 Task: Add Sprouts Organic Vanilla Almond Milk to the cart.
Action: Mouse pressed left at (25, 104)
Screenshot: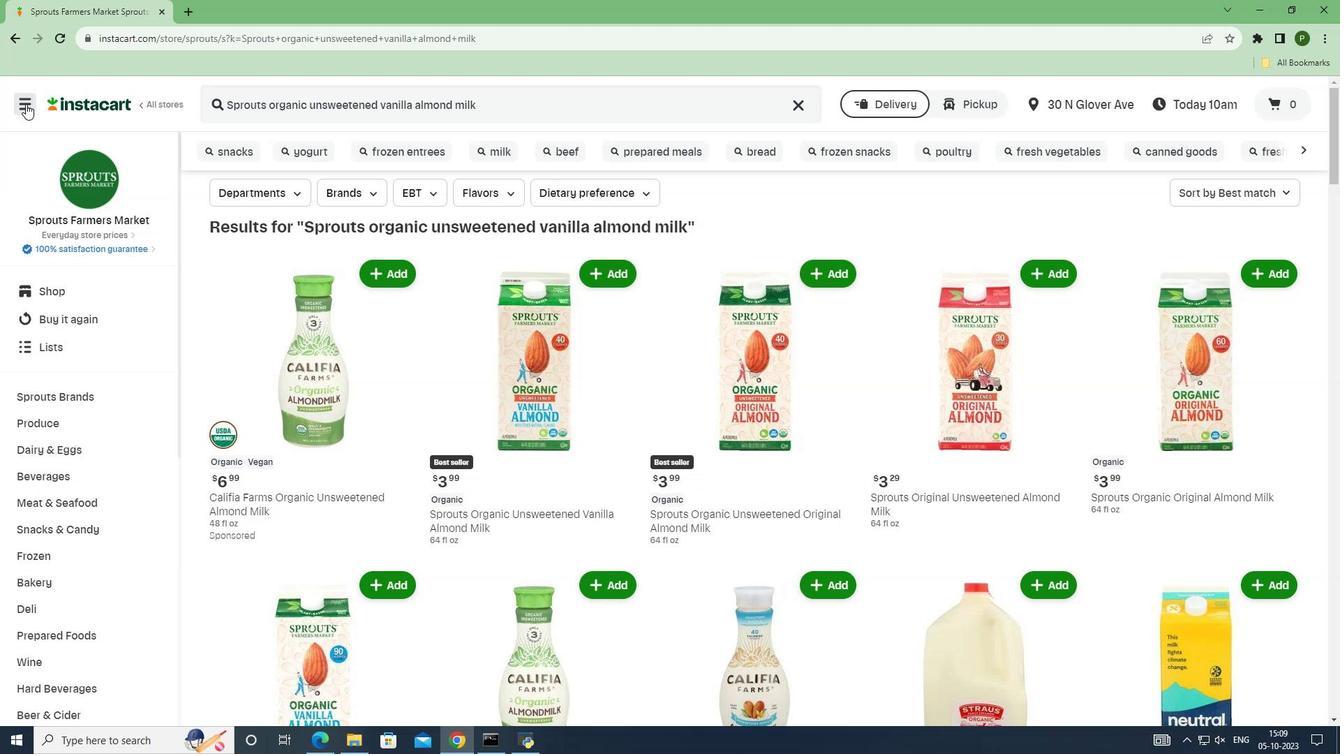 
Action: Mouse moved to (97, 367)
Screenshot: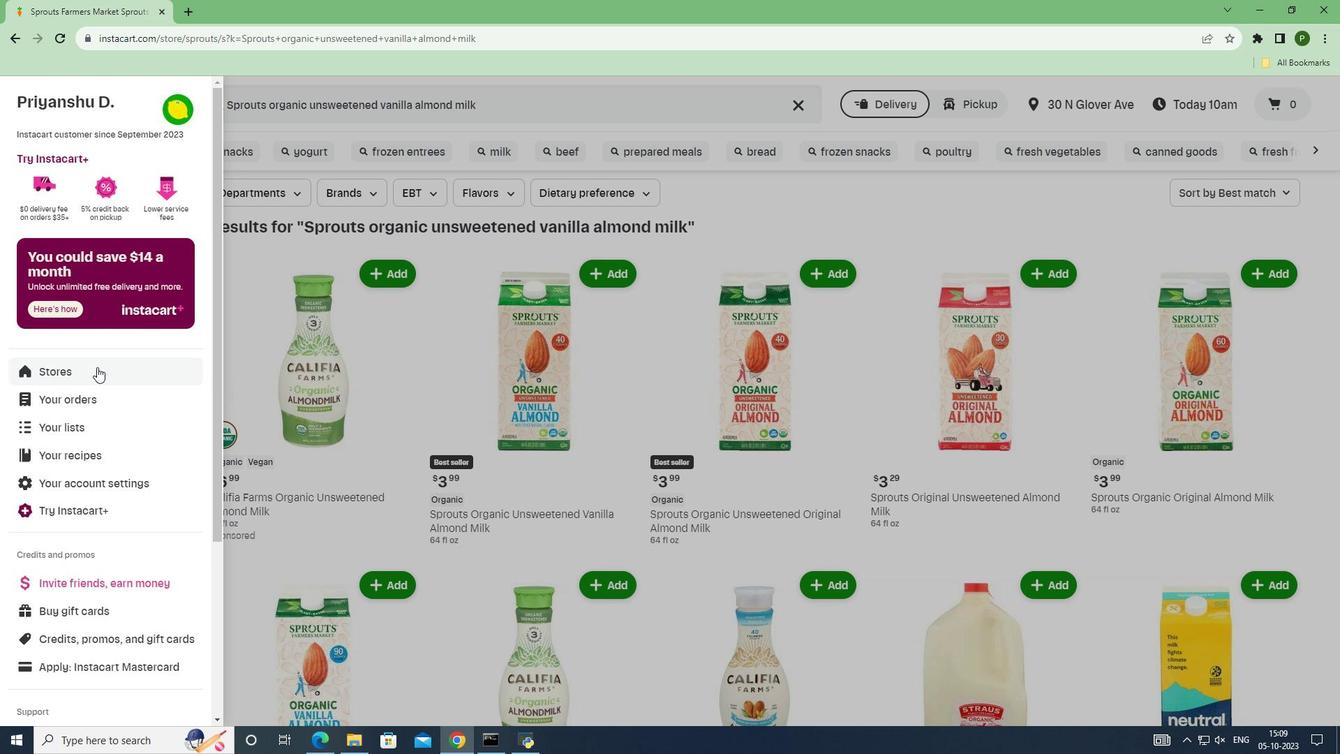 
Action: Mouse pressed left at (97, 367)
Screenshot: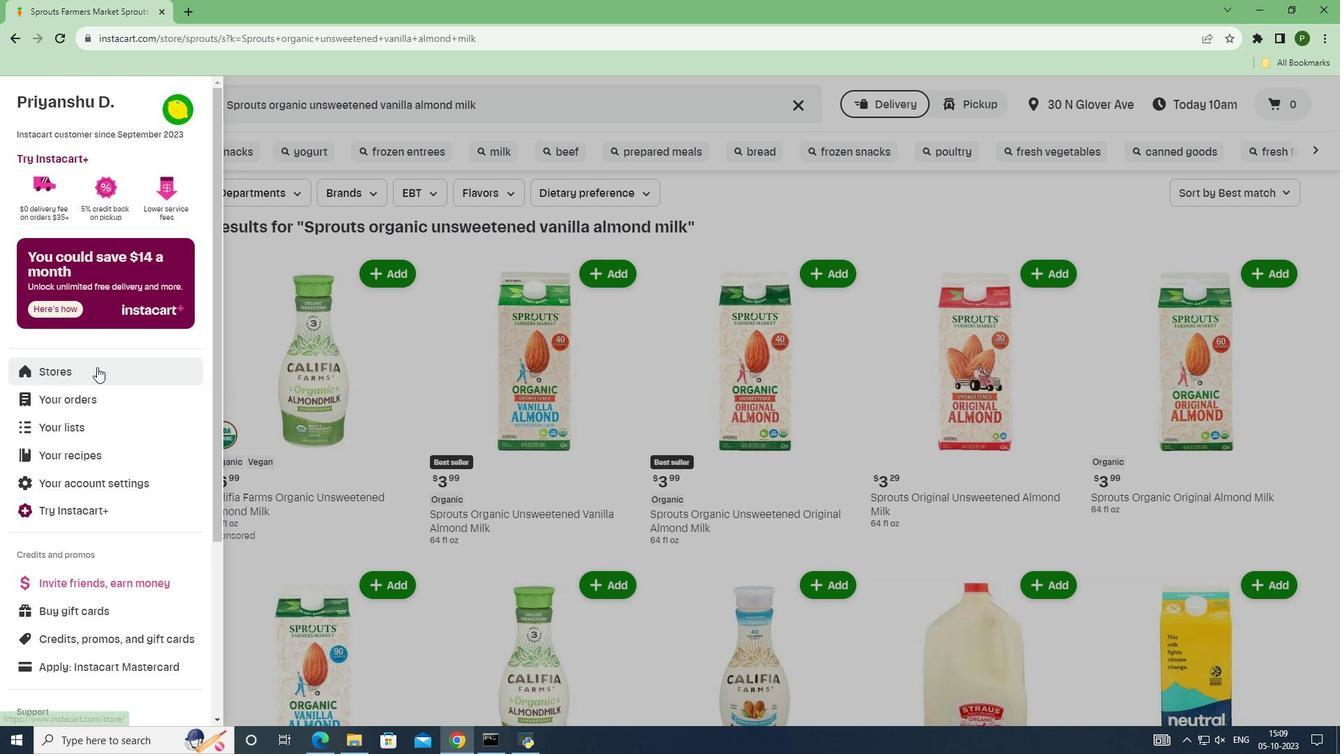 
Action: Mouse moved to (316, 168)
Screenshot: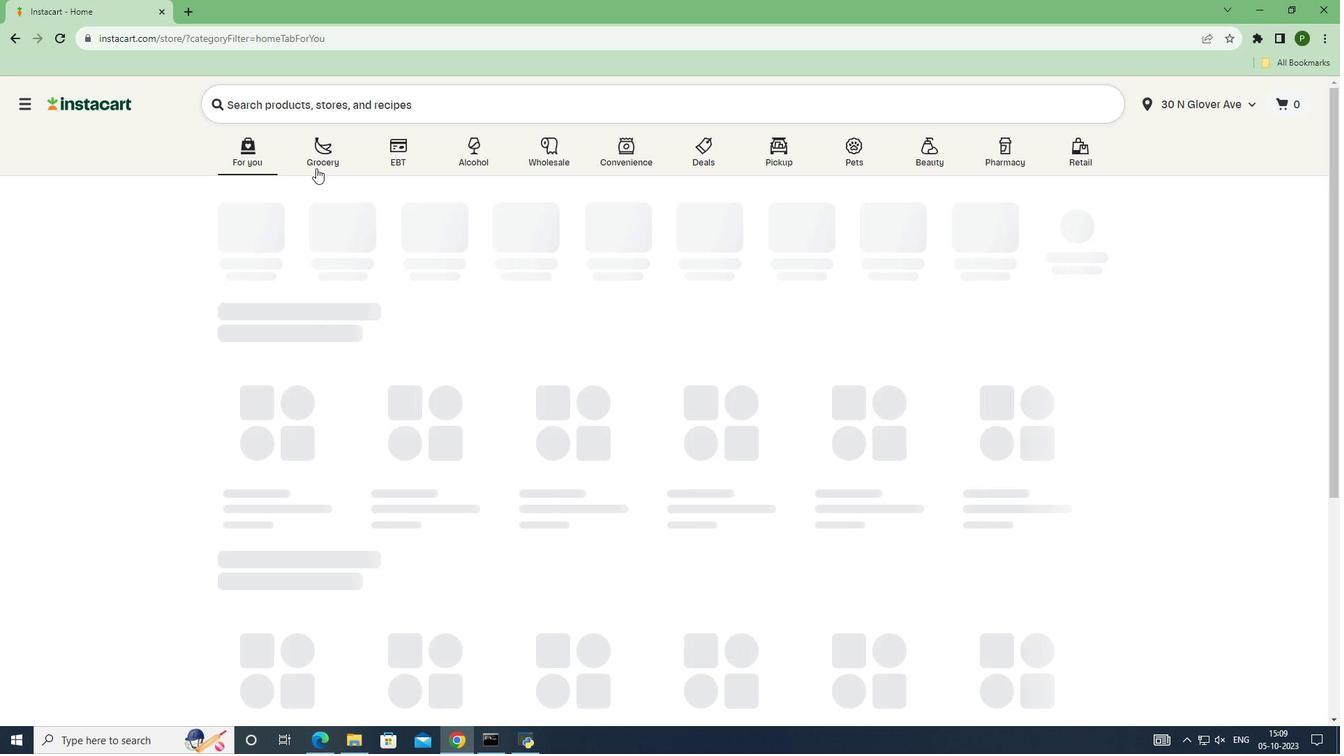 
Action: Mouse pressed left at (316, 168)
Screenshot: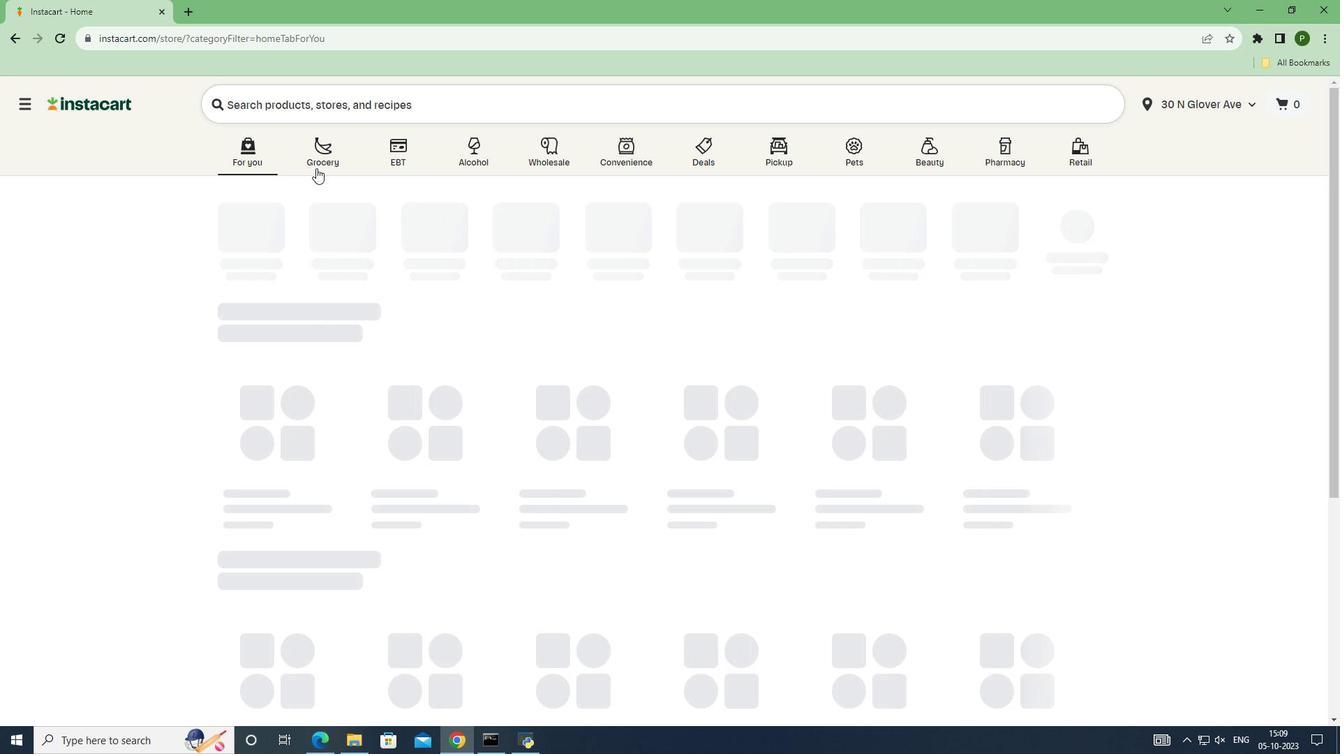 
Action: Mouse moved to (861, 325)
Screenshot: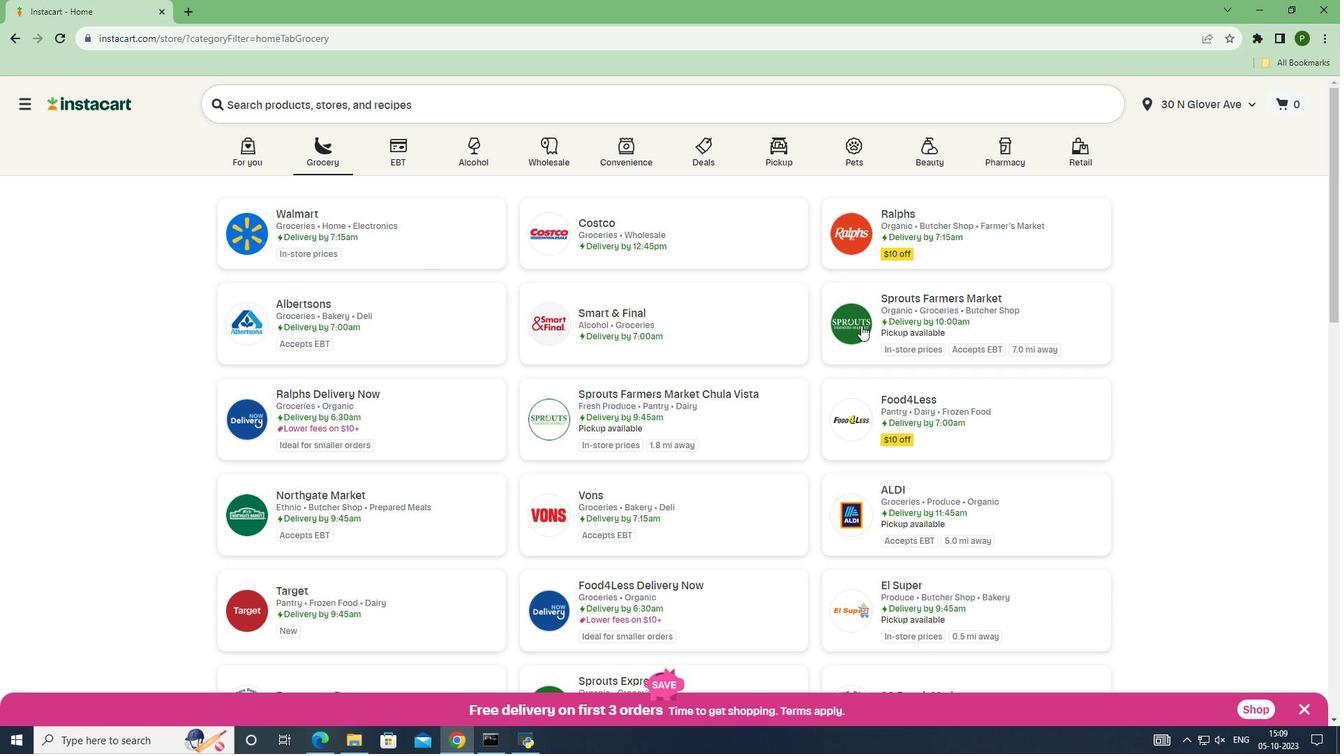 
Action: Mouse pressed left at (861, 325)
Screenshot: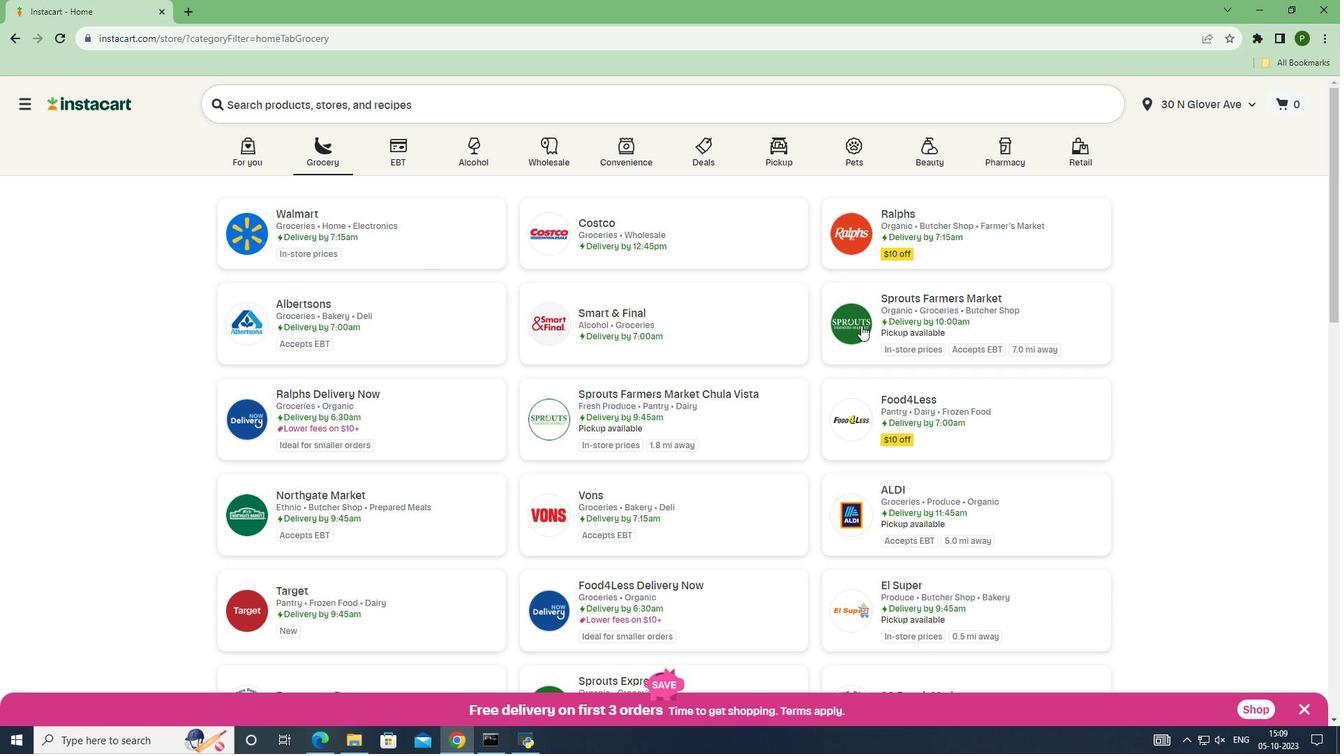 
Action: Mouse moved to (53, 392)
Screenshot: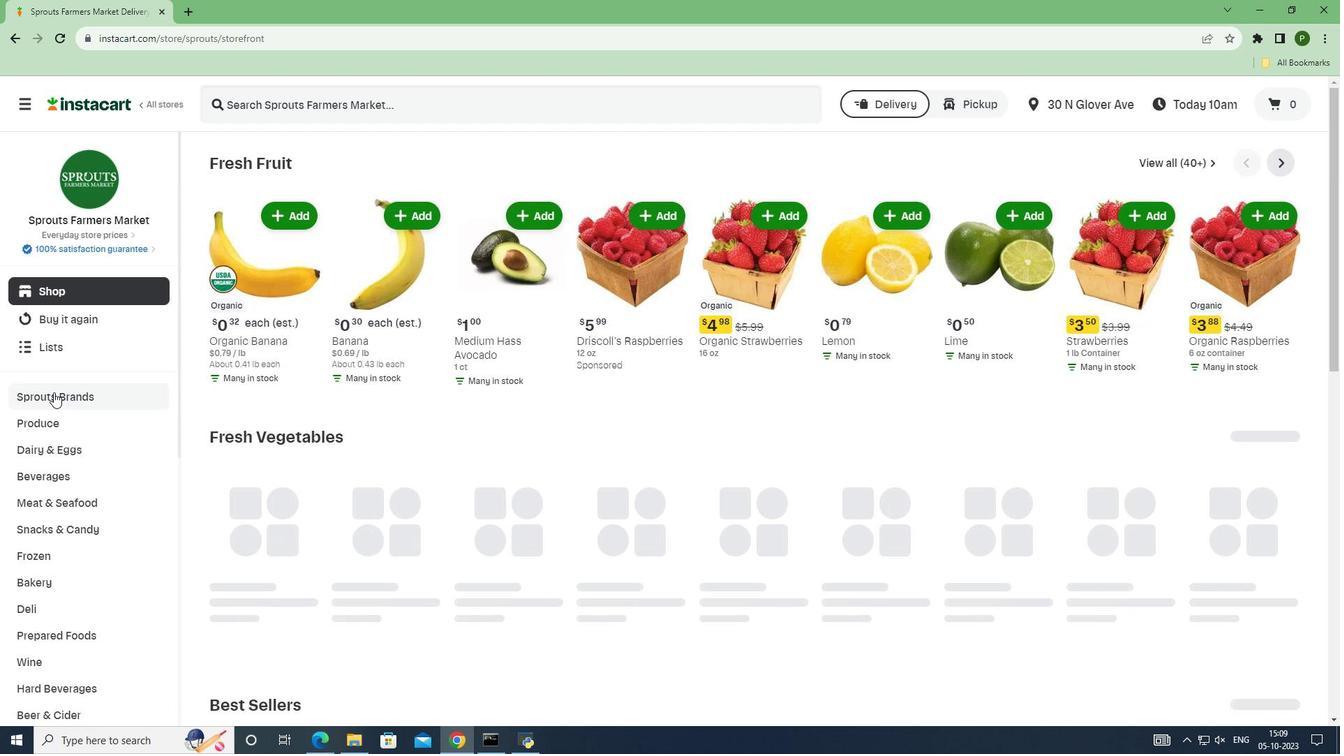 
Action: Mouse pressed left at (53, 392)
Screenshot: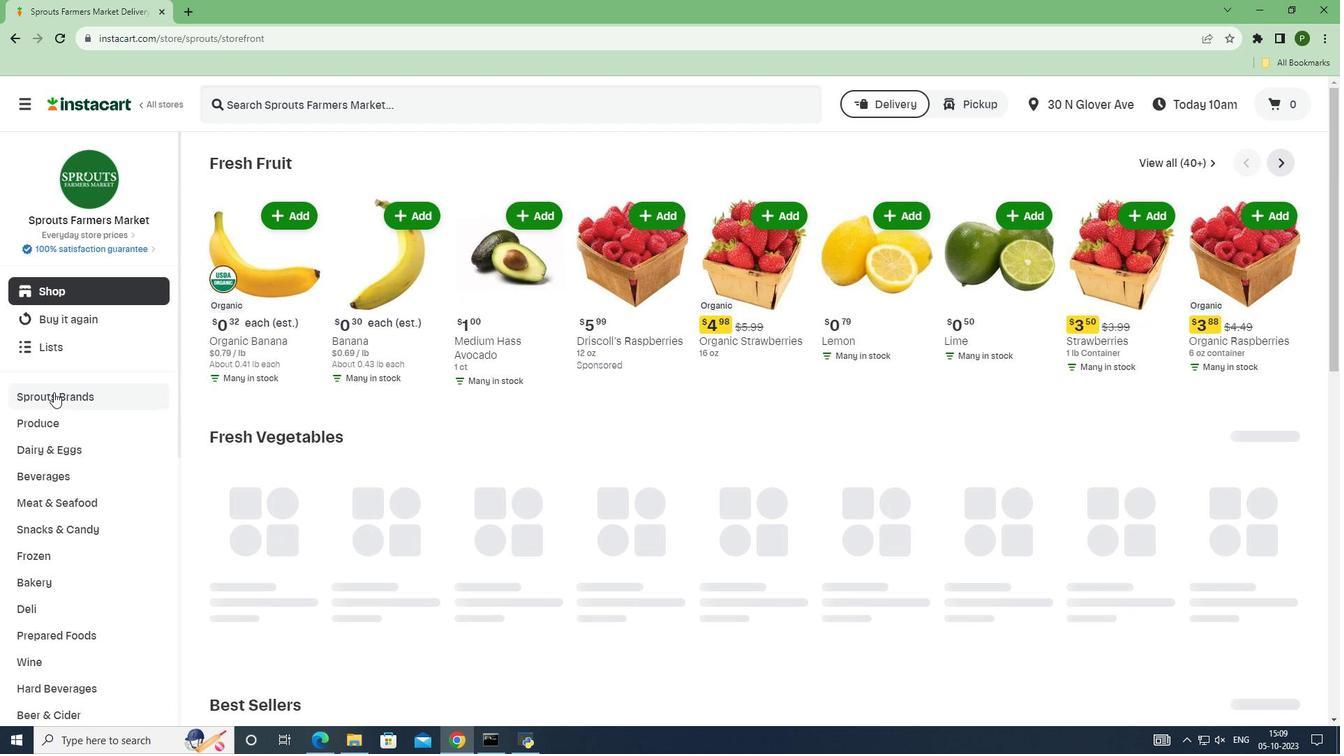 
Action: Mouse moved to (85, 528)
Screenshot: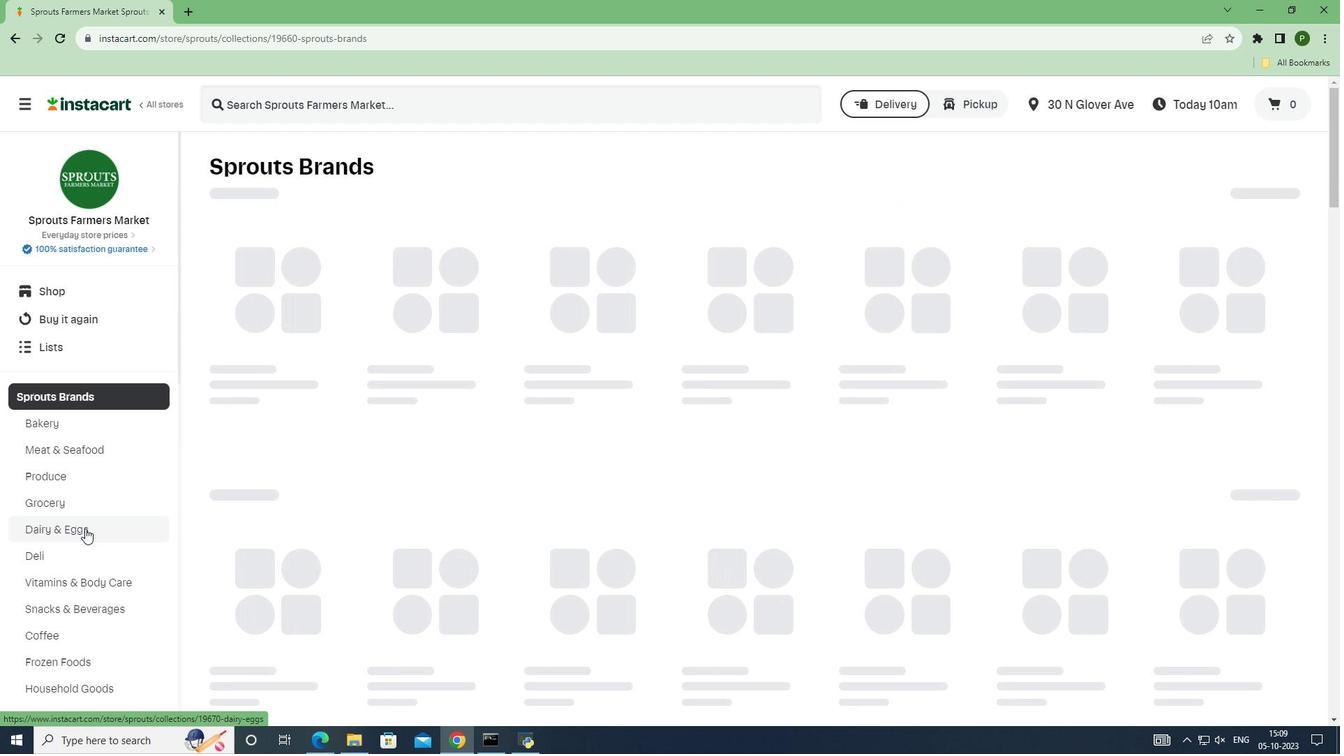 
Action: Mouse pressed left at (85, 528)
Screenshot: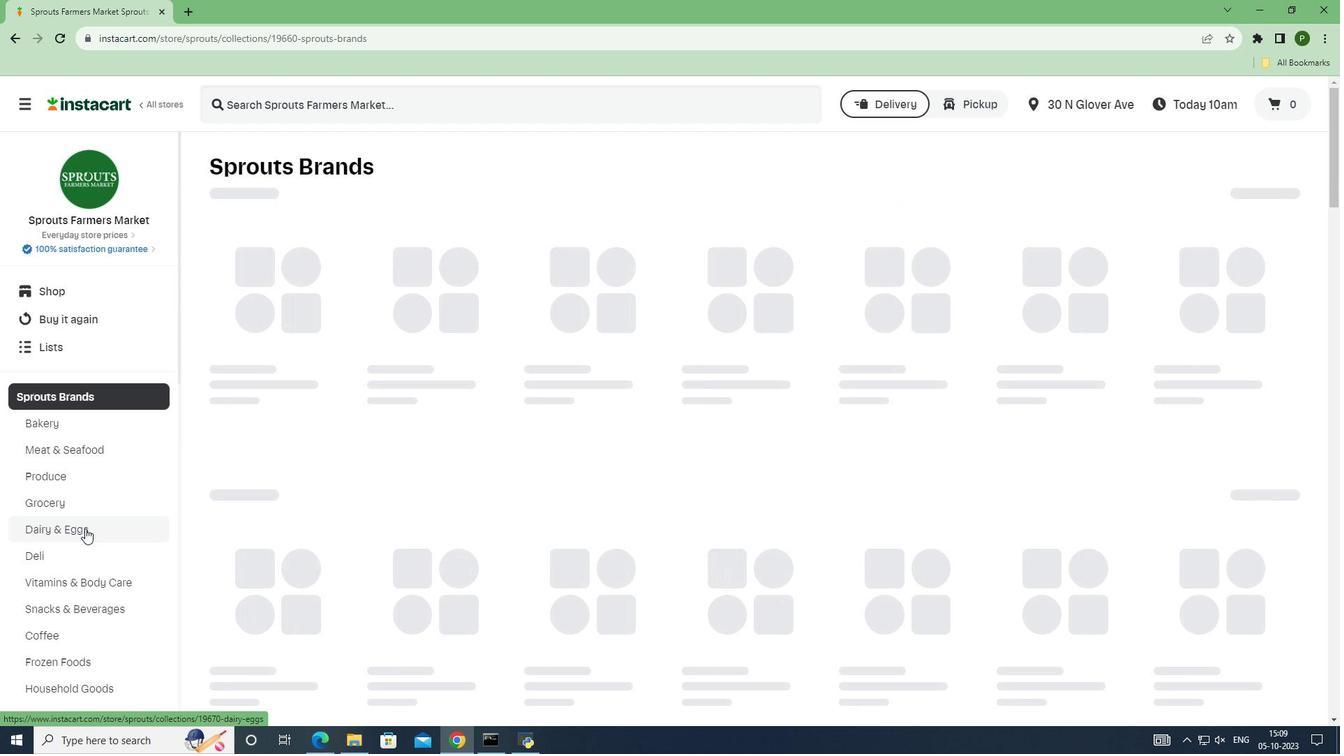 
Action: Mouse moved to (267, 96)
Screenshot: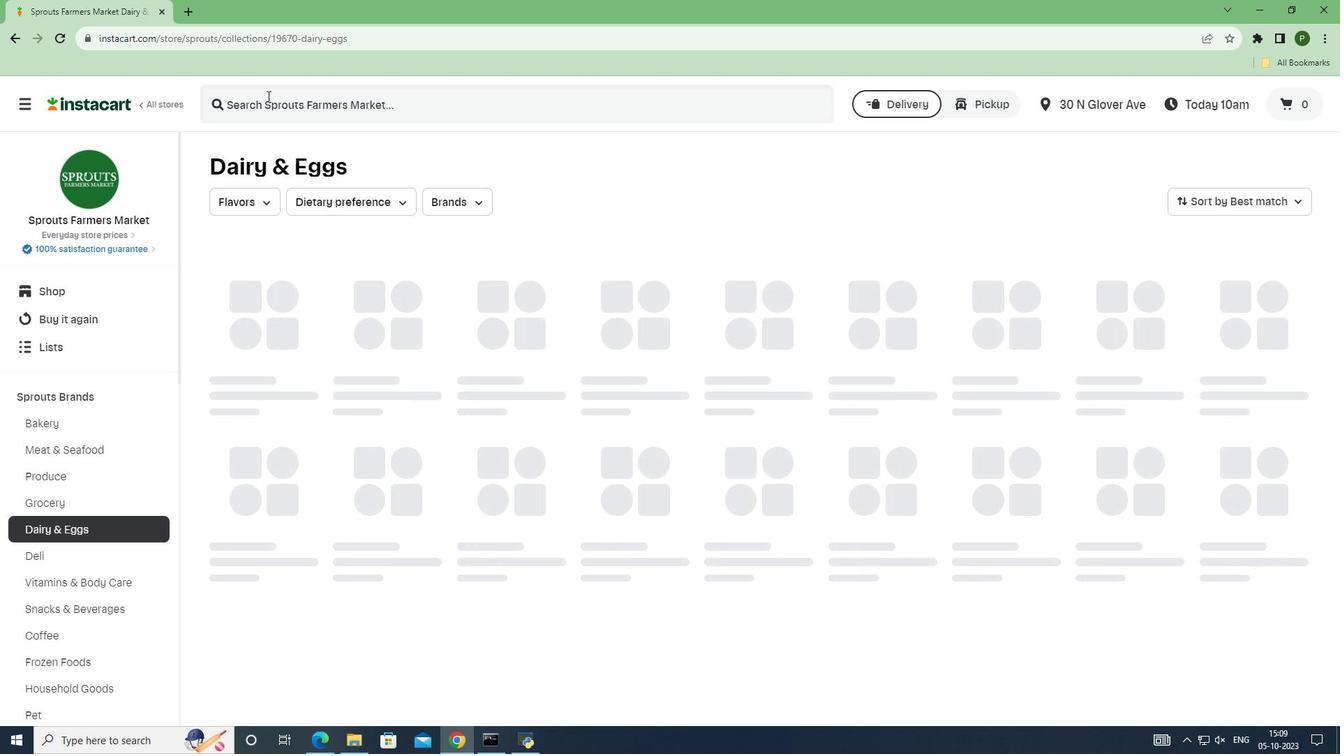 
Action: Mouse pressed left at (267, 96)
Screenshot: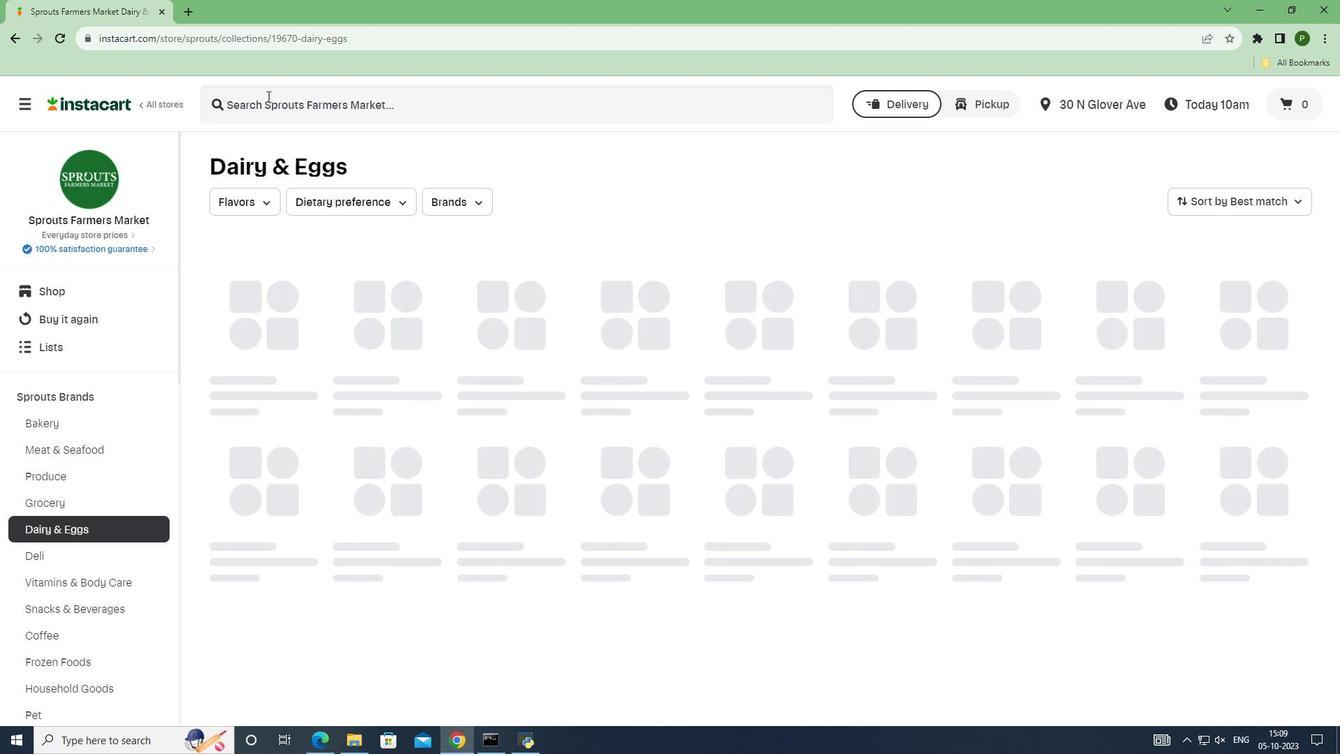 
Action: Key pressed <Key.caps_lock>S<Key.caps_lock>prouts<Key.space>organic<Key.space>vanilla<Key.space>almond<Key.space>milk<Key.enter>
Screenshot: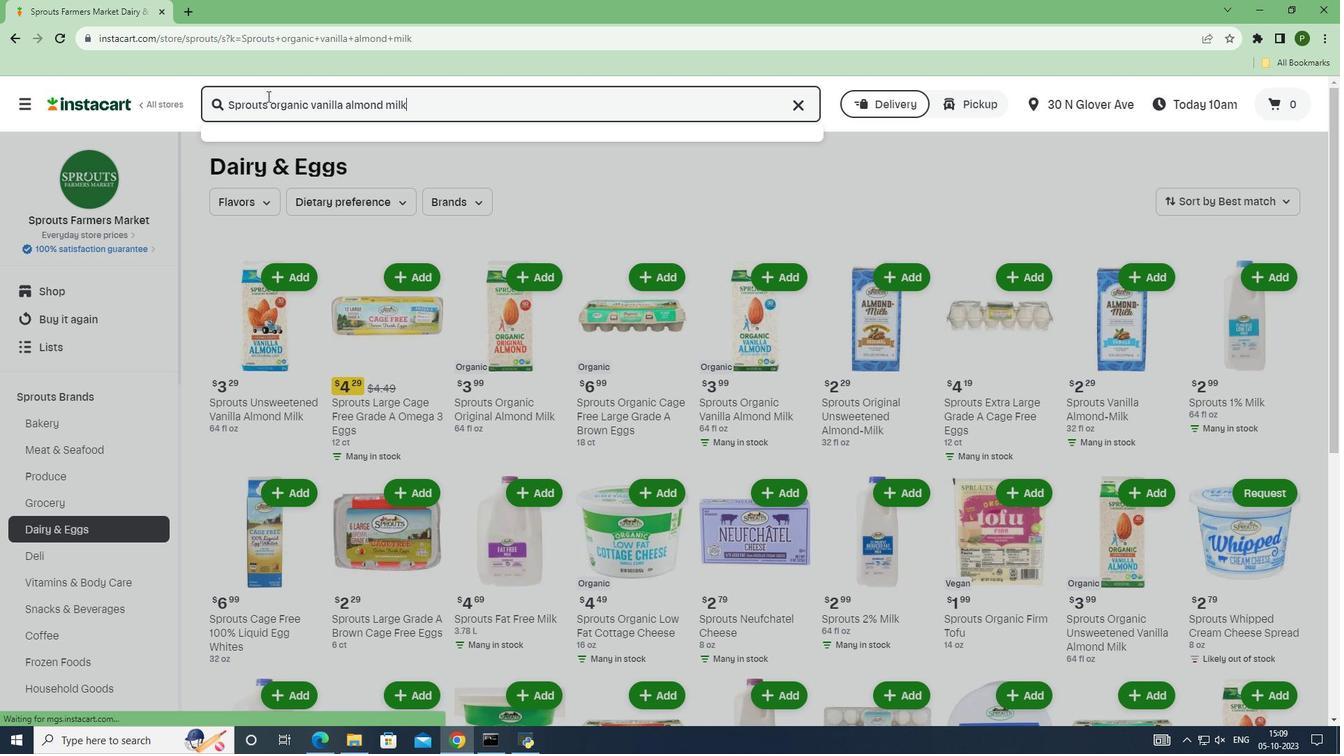 
Action: Mouse moved to (385, 233)
Screenshot: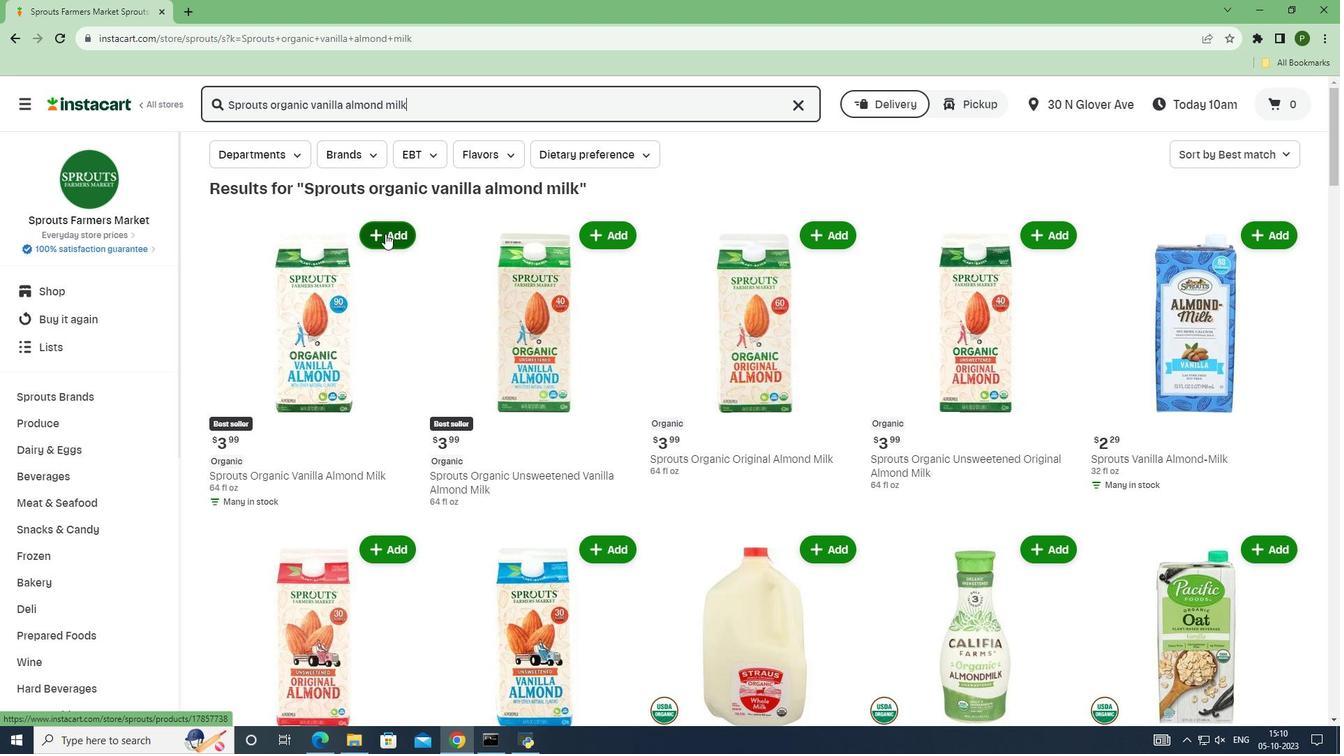 
Action: Mouse pressed left at (385, 233)
Screenshot: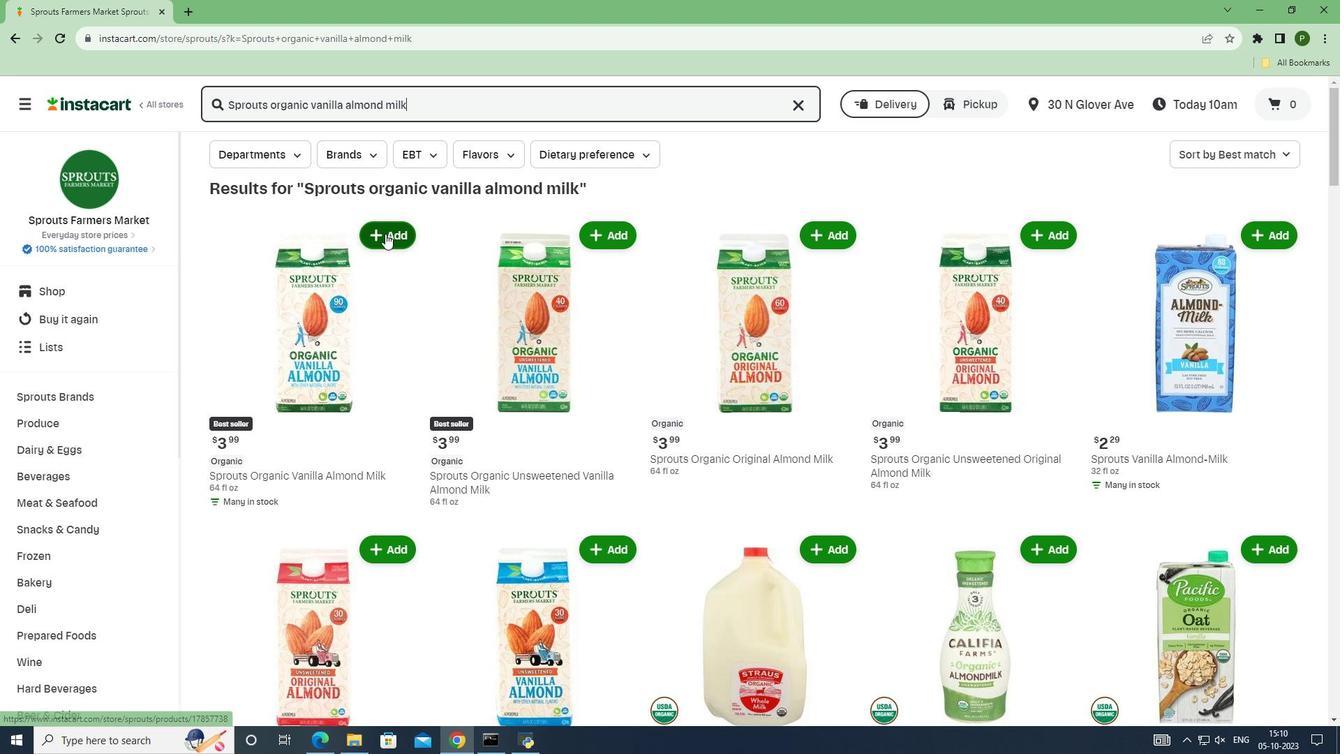 
